 Task: Find museums with a 3.5+ rating.
Action: Mouse moved to (497, 110)
Screenshot: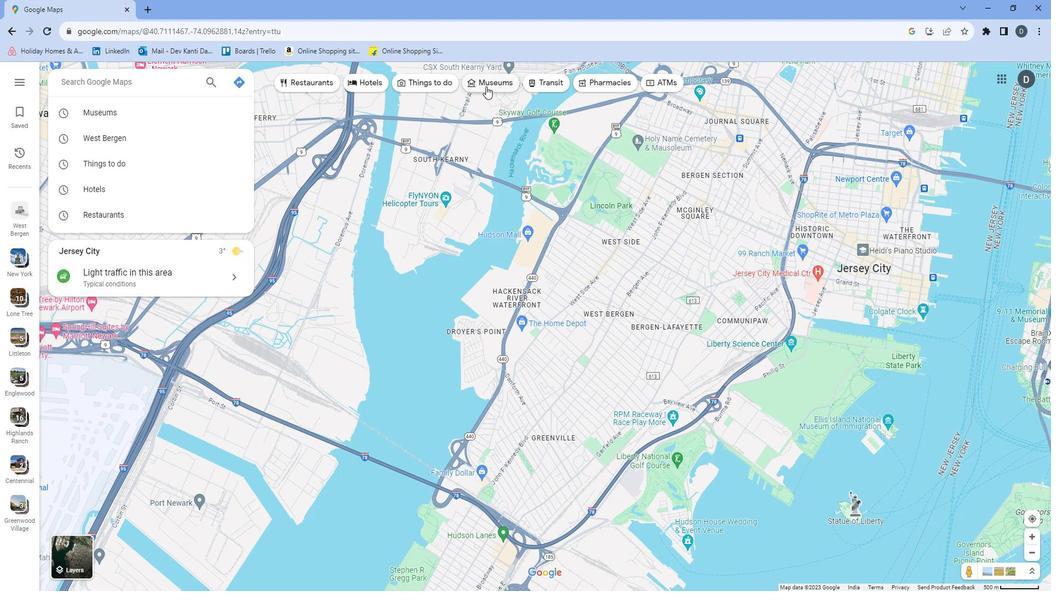
Action: Mouse pressed left at (497, 110)
Screenshot: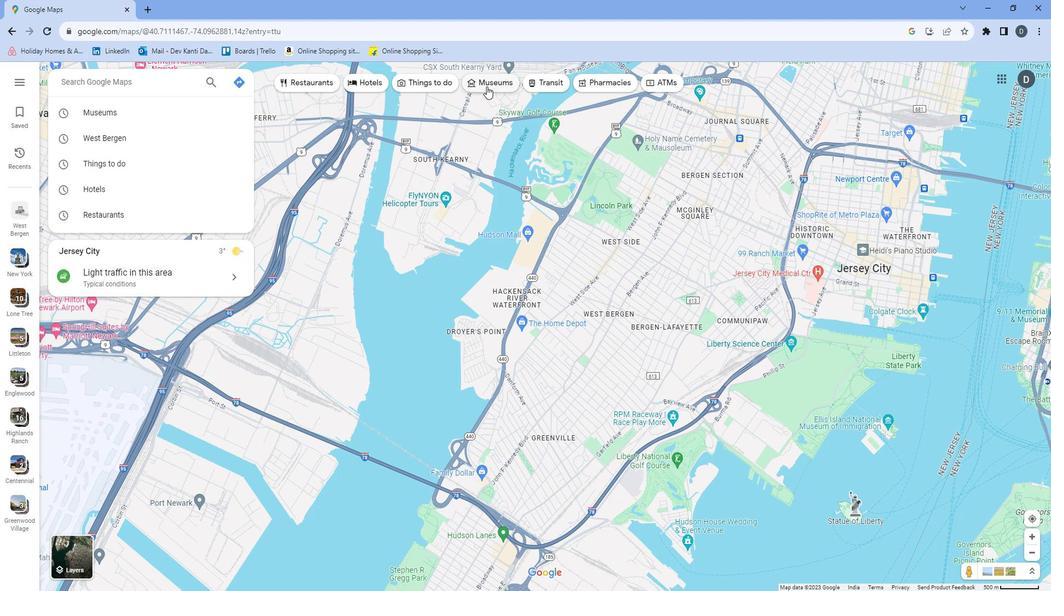 
Action: Mouse moved to (320, 104)
Screenshot: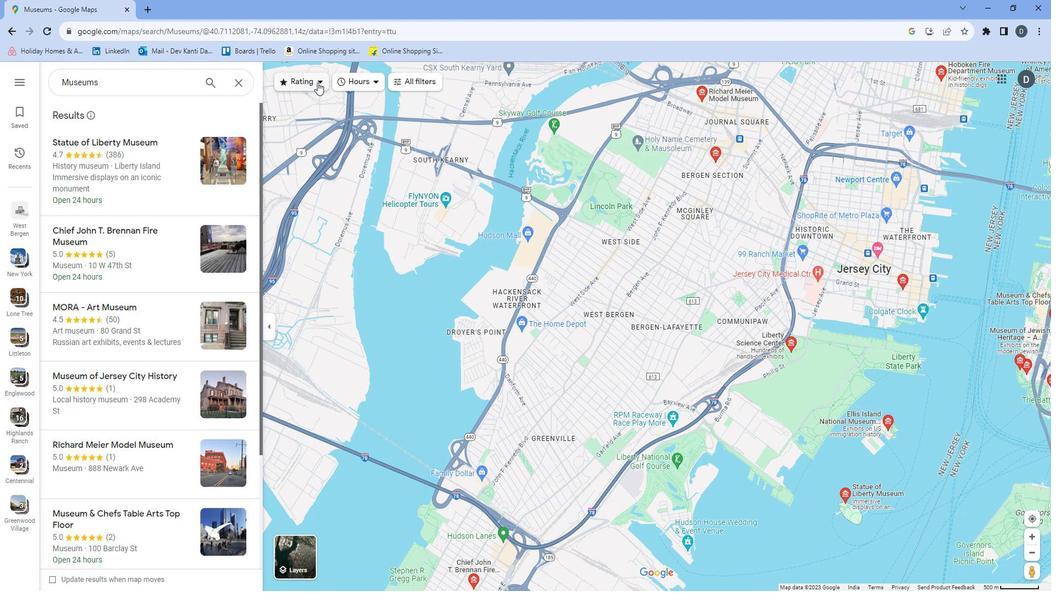 
Action: Mouse pressed left at (320, 104)
Screenshot: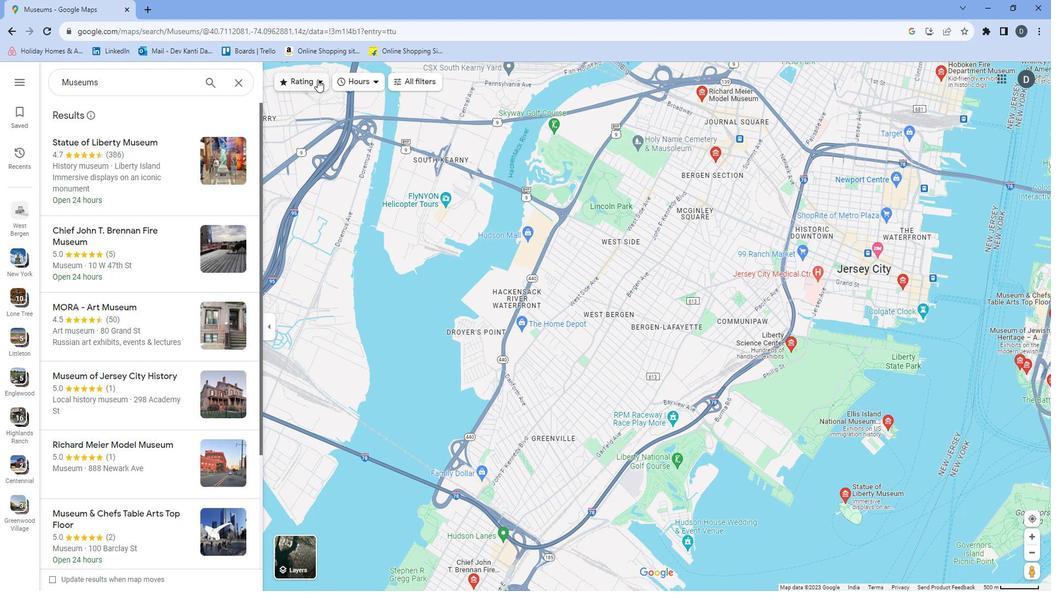 
Action: Mouse moved to (324, 193)
Screenshot: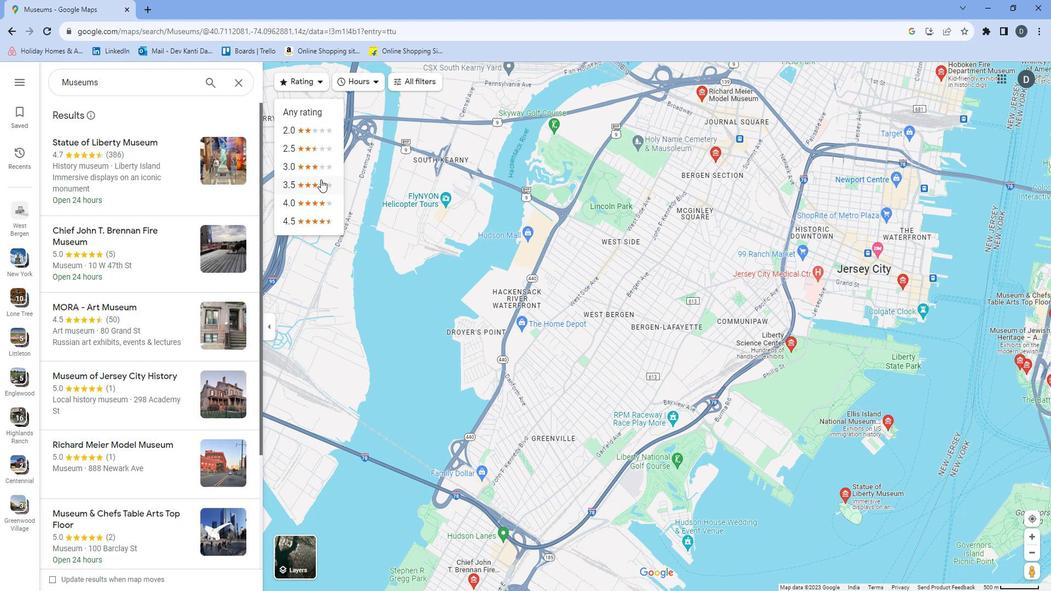 
Action: Mouse pressed left at (324, 193)
Screenshot: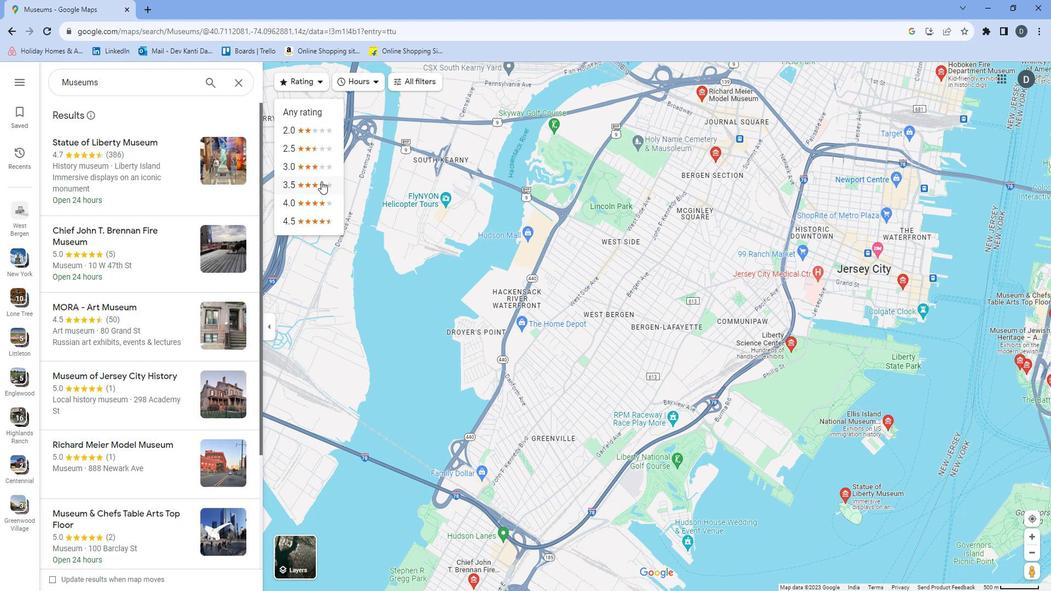 
Action: Mouse moved to (361, 261)
Screenshot: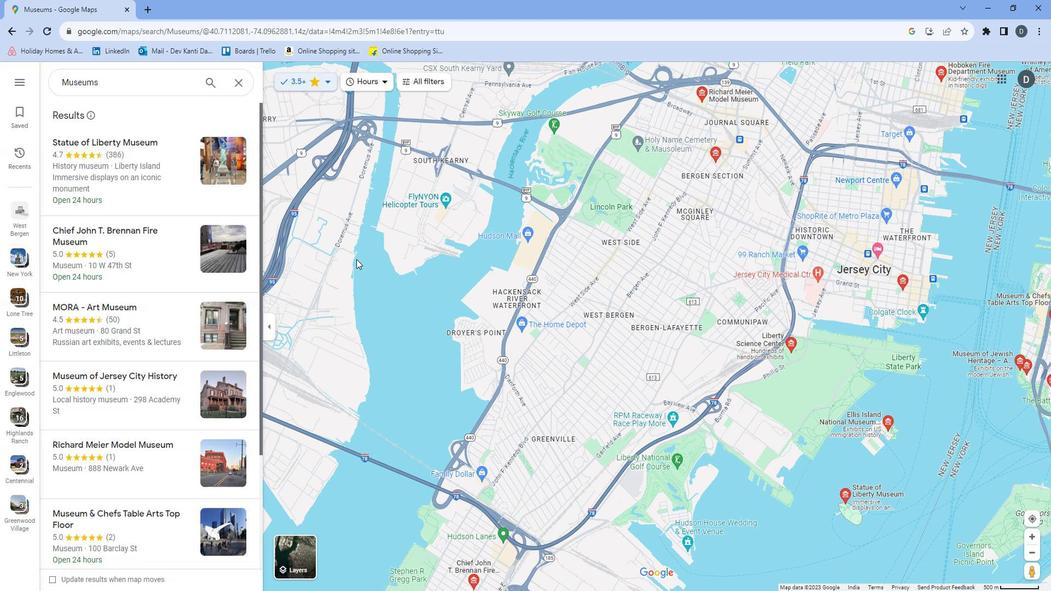 
